 Task: Search for the email with the subject Follow-up on a complaint logged in from softage.1@softage.net with the filter, email from softage.10@softage.net and a new filter,  Star it
Action: Mouse moved to (631, 57)
Screenshot: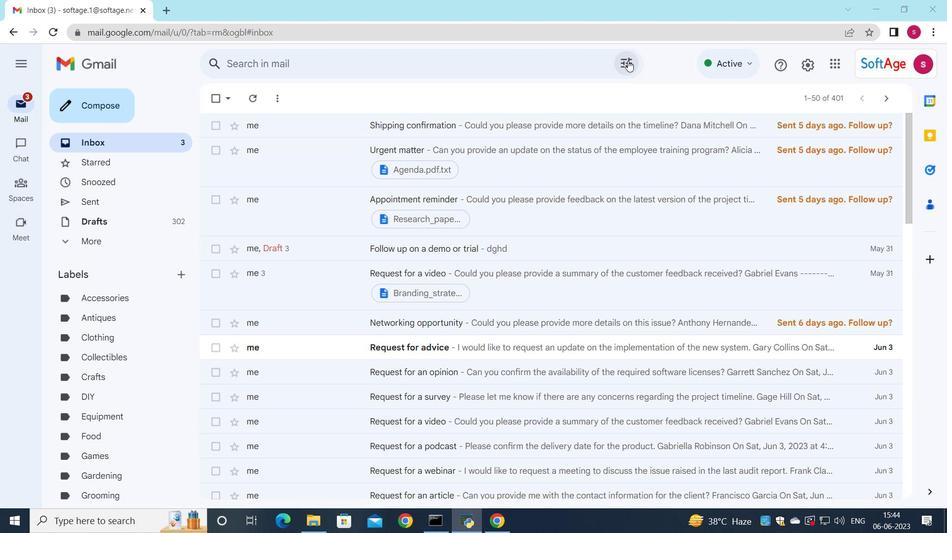 
Action: Mouse pressed left at (631, 57)
Screenshot: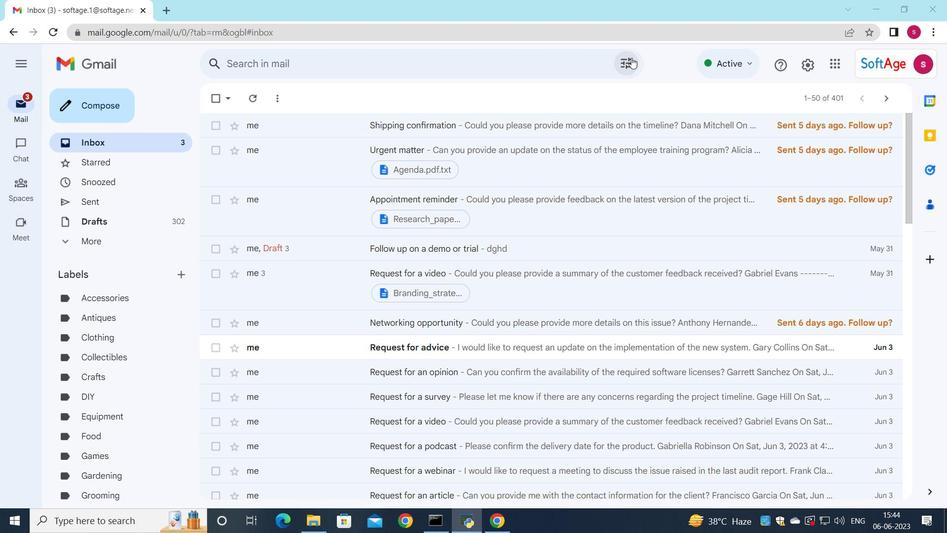 
Action: Mouse moved to (562, 114)
Screenshot: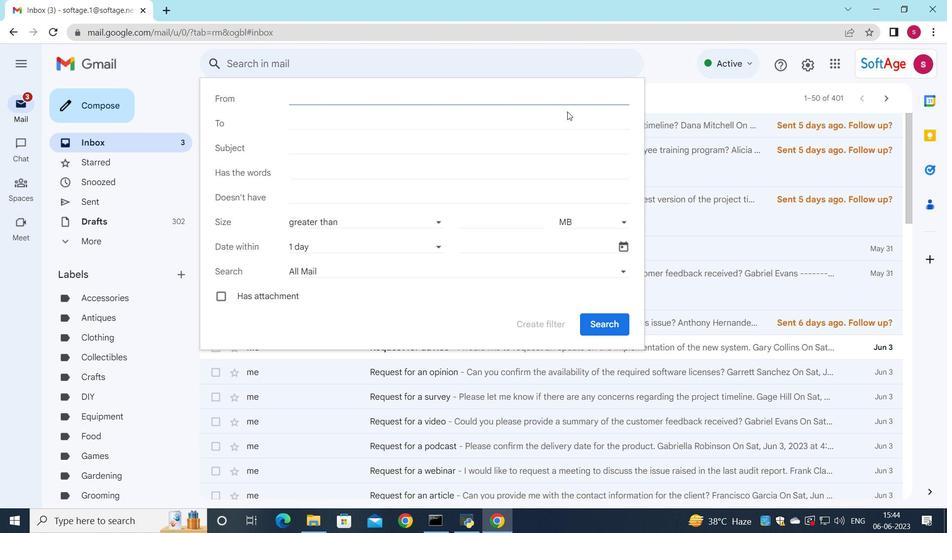 
Action: Key pressed s
Screenshot: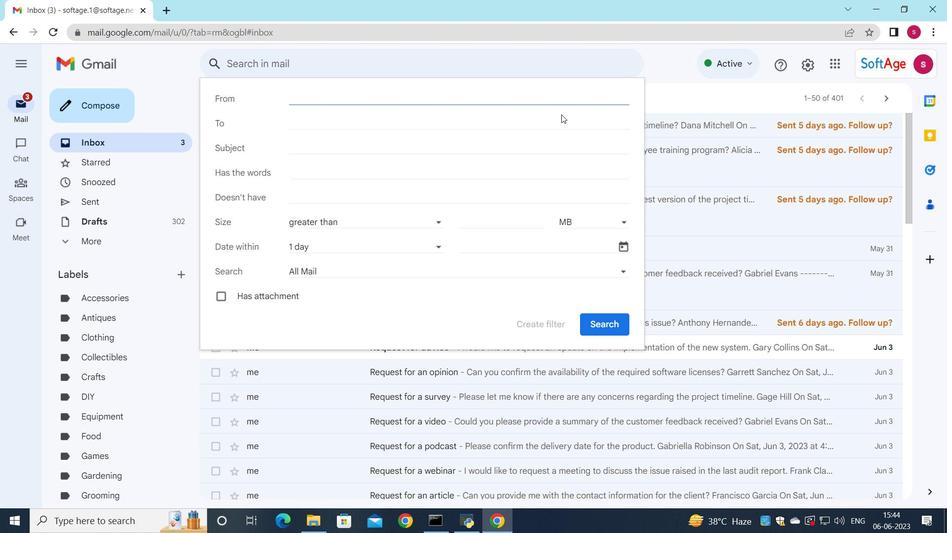 
Action: Mouse moved to (403, 125)
Screenshot: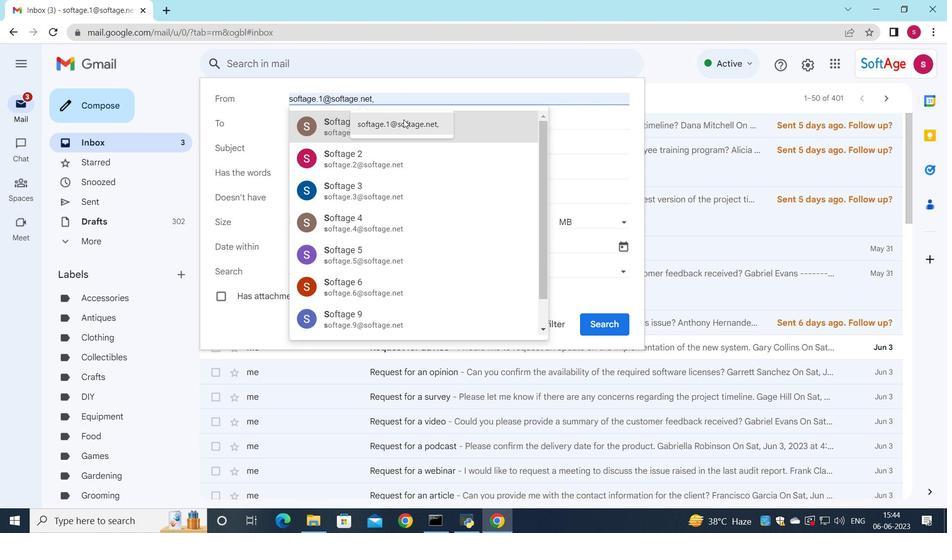 
Action: Mouse pressed left at (403, 125)
Screenshot: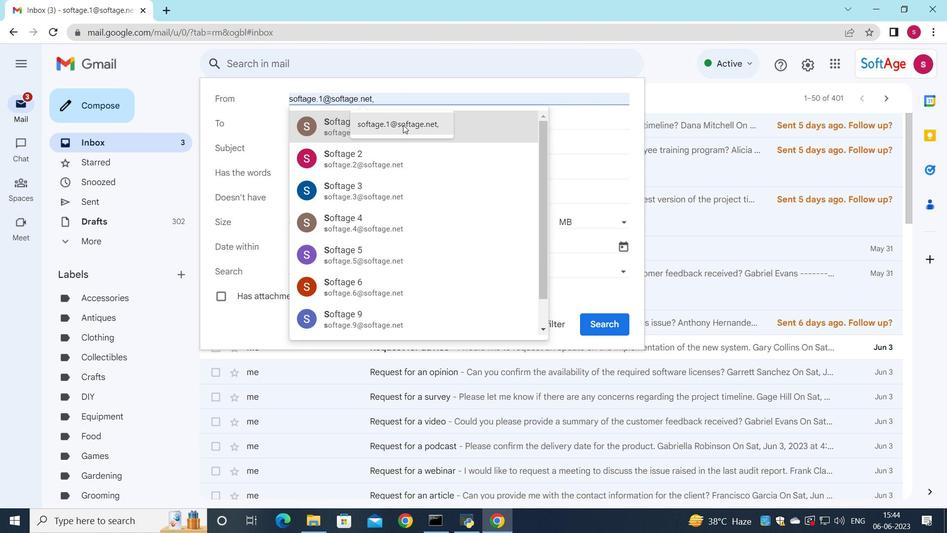
Action: Mouse moved to (312, 123)
Screenshot: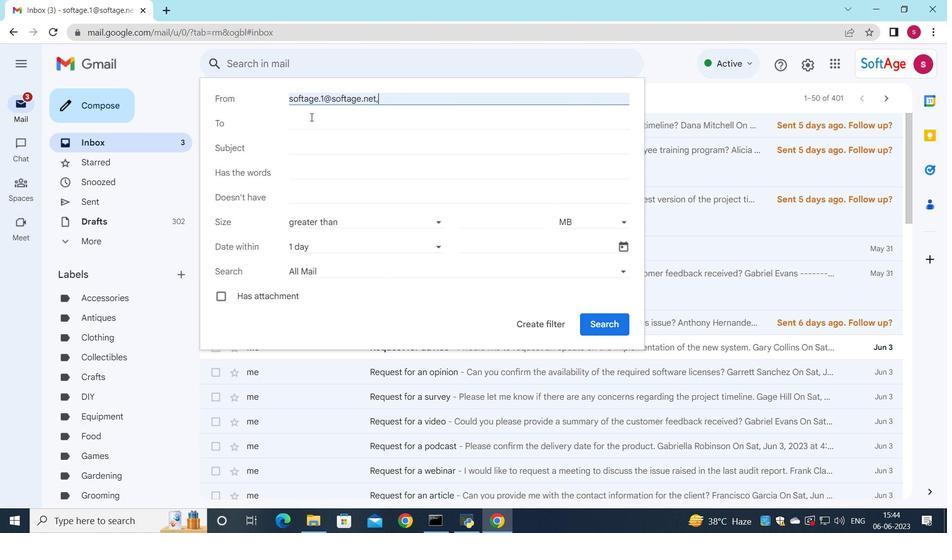 
Action: Mouse pressed left at (312, 123)
Screenshot: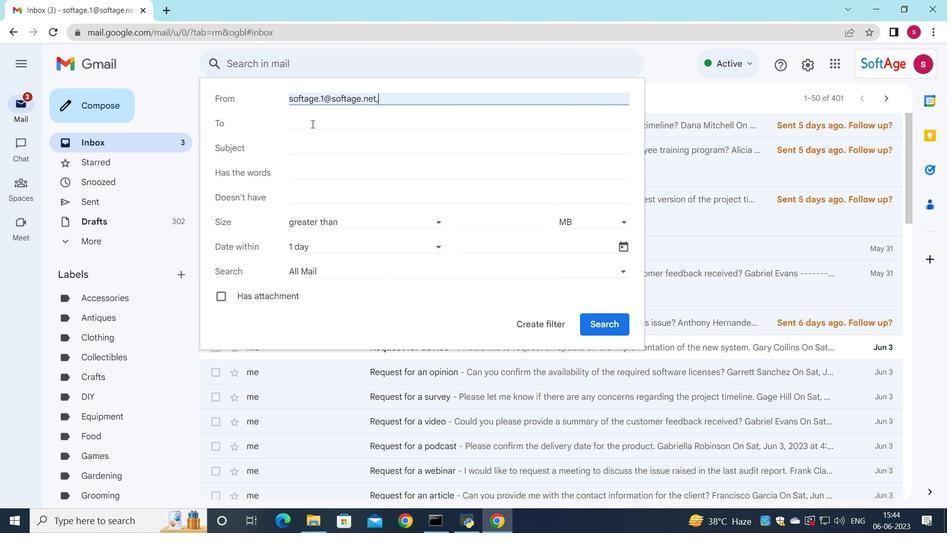 
Action: Key pressed s
Screenshot: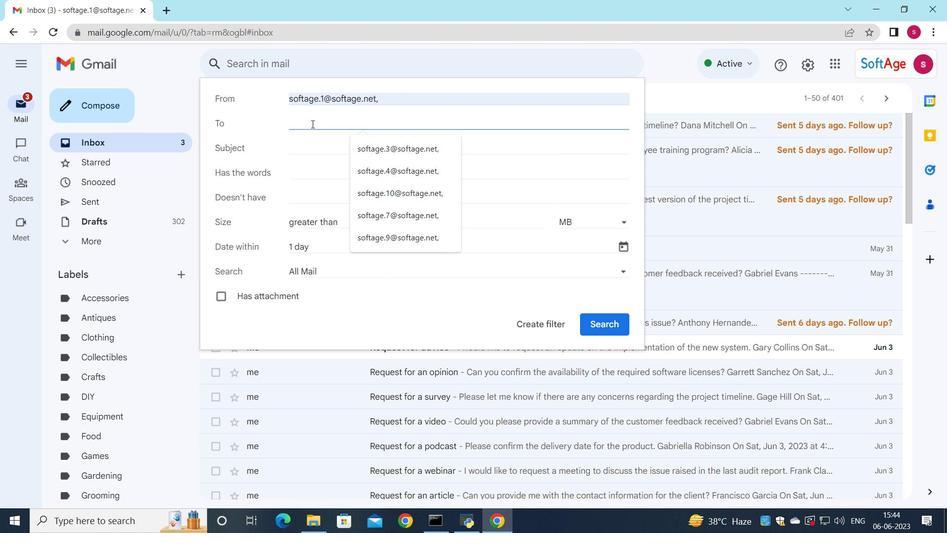 
Action: Mouse moved to (342, 149)
Screenshot: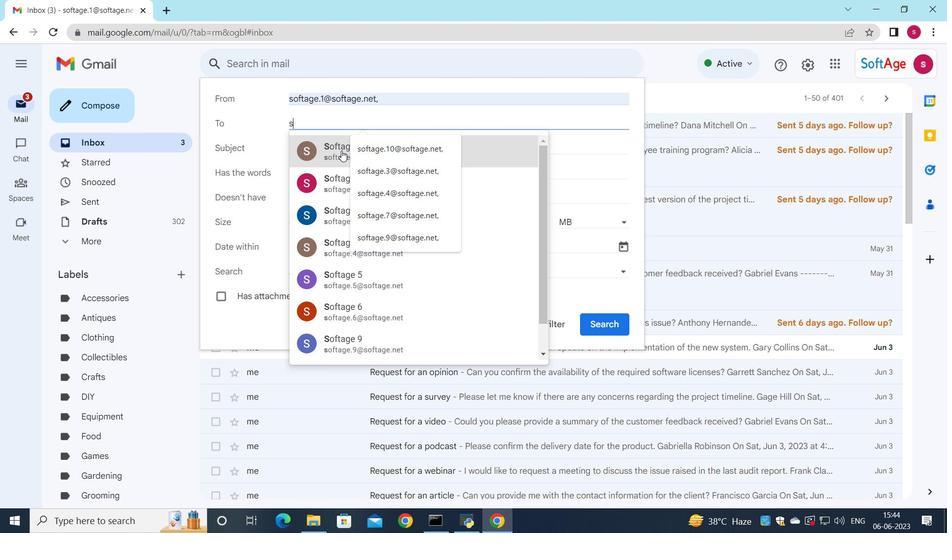 
Action: Mouse pressed left at (342, 149)
Screenshot: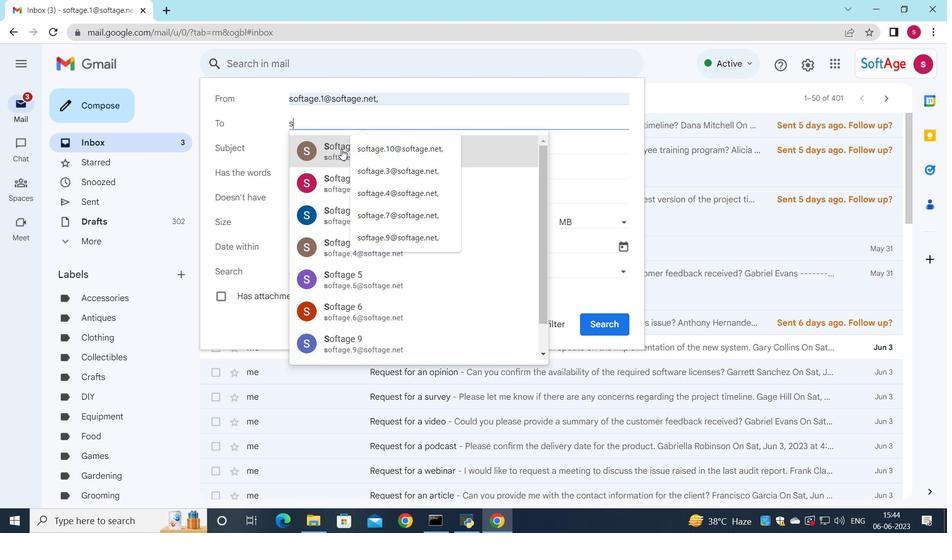 
Action: Mouse moved to (307, 146)
Screenshot: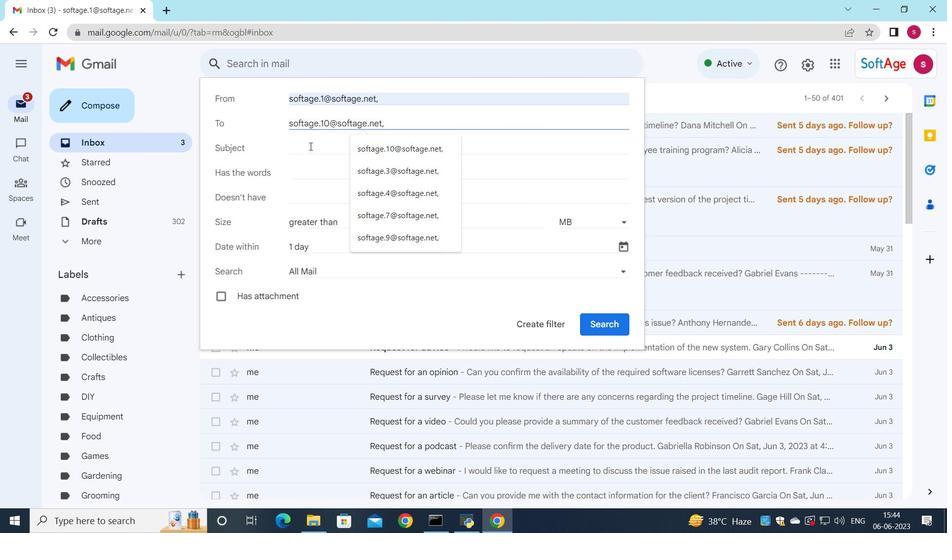 
Action: Mouse pressed left at (307, 146)
Screenshot: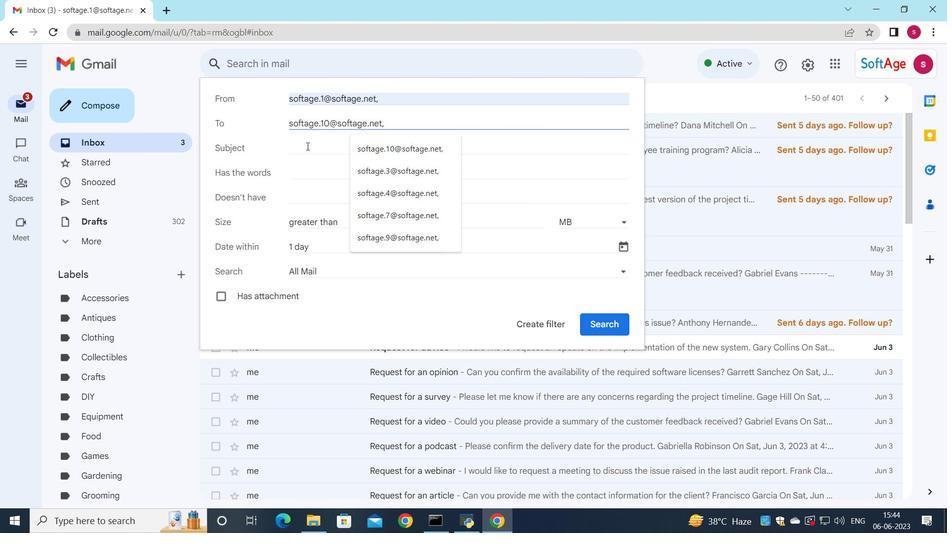 
Action: Key pressed <Key.shift><Key.shift><Key.shift><Key.shift><Key.shift><Key.shift><Key.shift>Follow
Screenshot: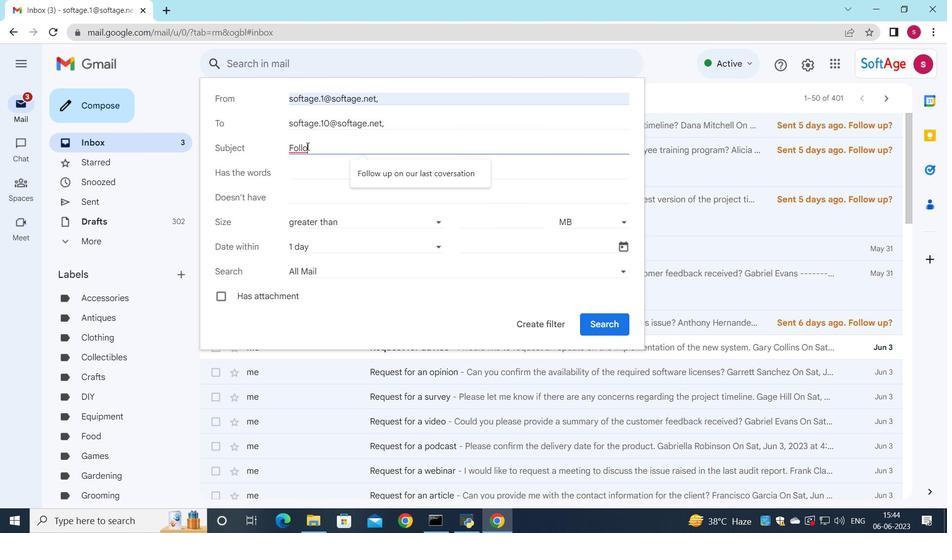 
Action: Mouse moved to (326, 141)
Screenshot: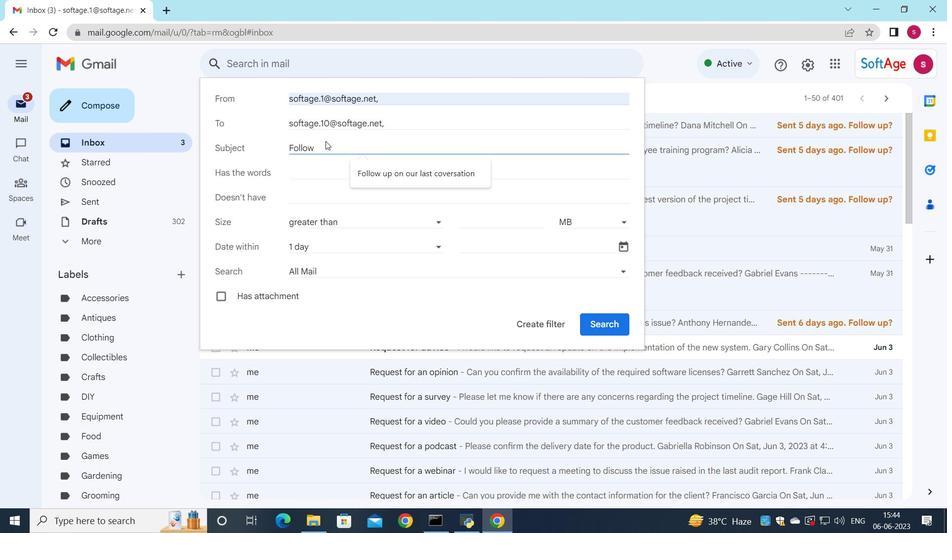 
Action: Key pressed -
Screenshot: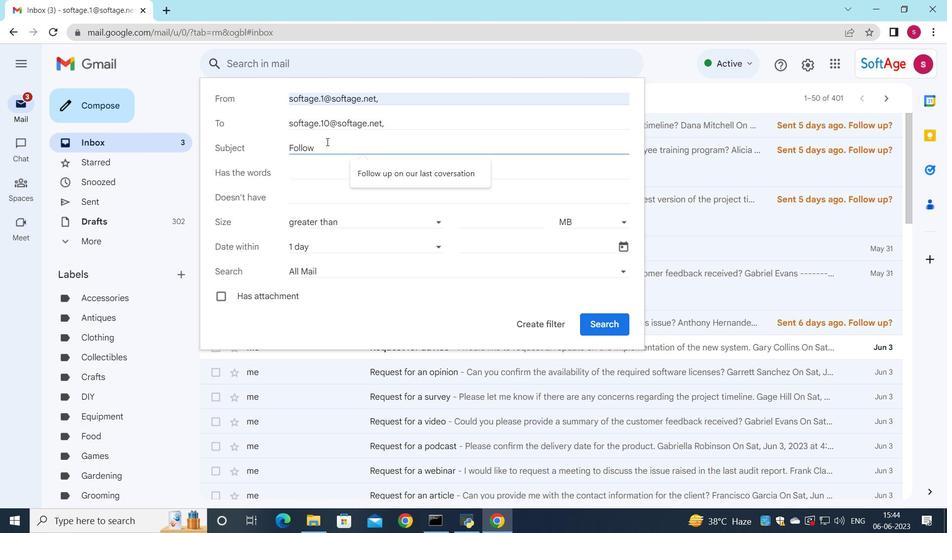 
Action: Mouse moved to (323, 149)
Screenshot: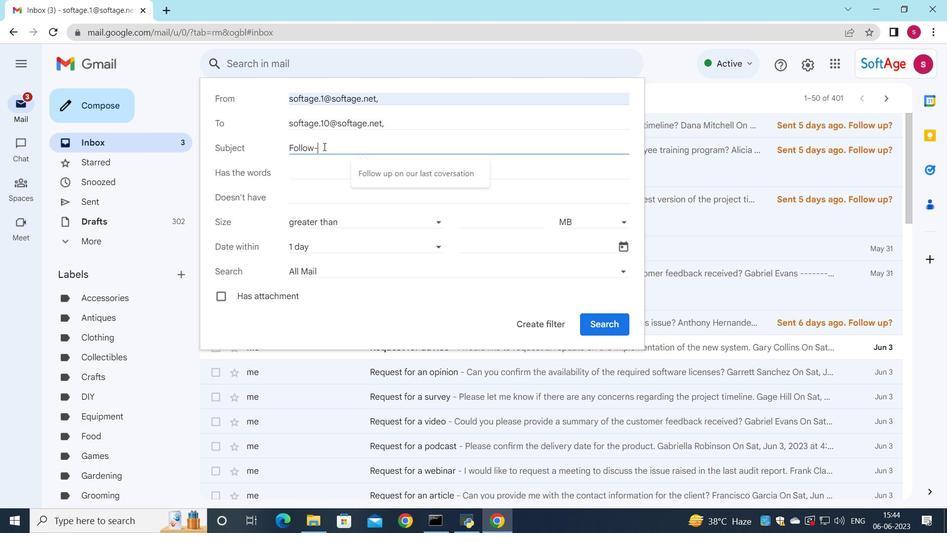 
Action: Key pressed up<Key.space>om<Key.backspace>n<Key.space>a<Key.space>complaint
Screenshot: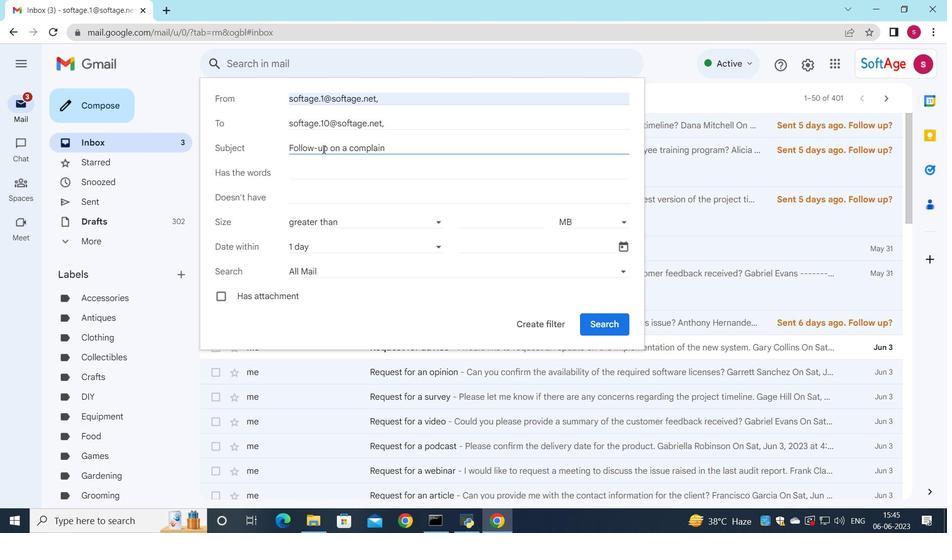 
Action: Mouse moved to (343, 251)
Screenshot: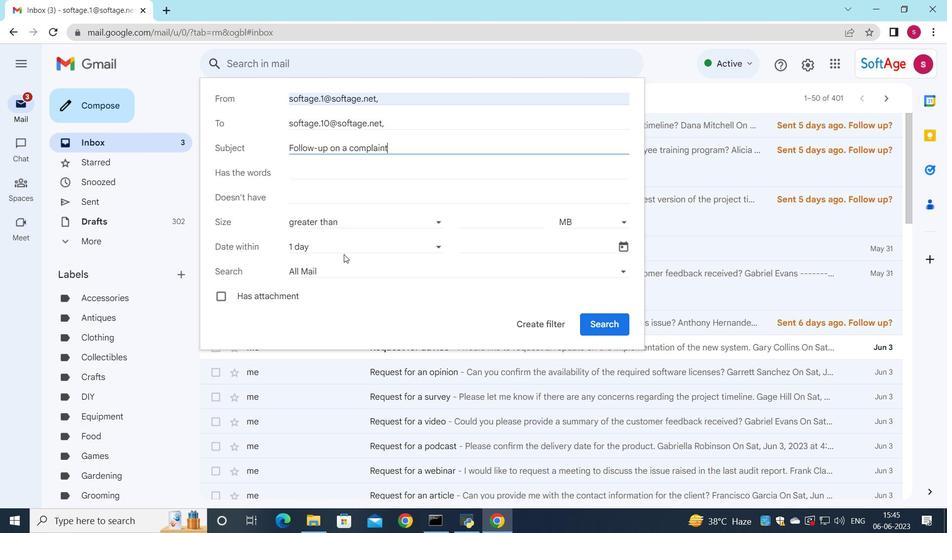 
Action: Mouse pressed left at (343, 251)
Screenshot: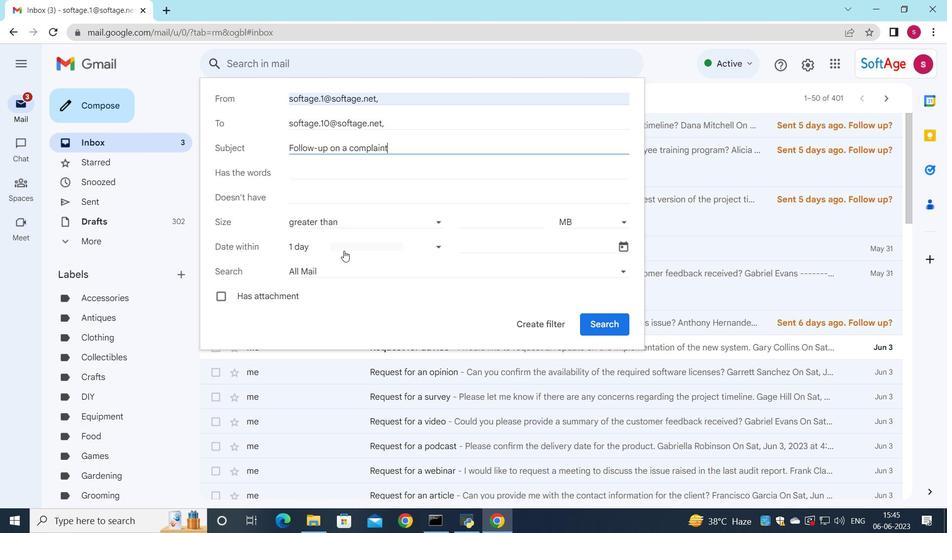 
Action: Mouse moved to (330, 390)
Screenshot: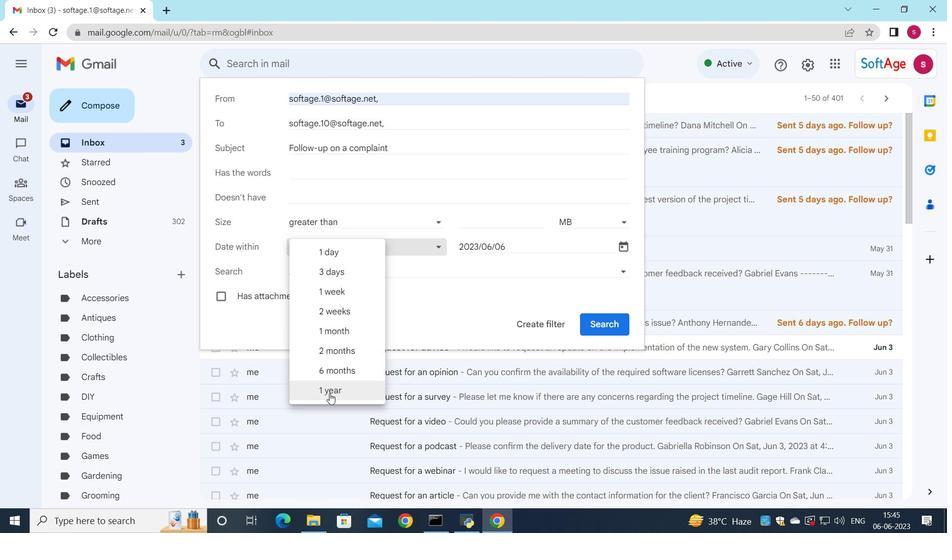 
Action: Mouse pressed left at (330, 390)
Screenshot: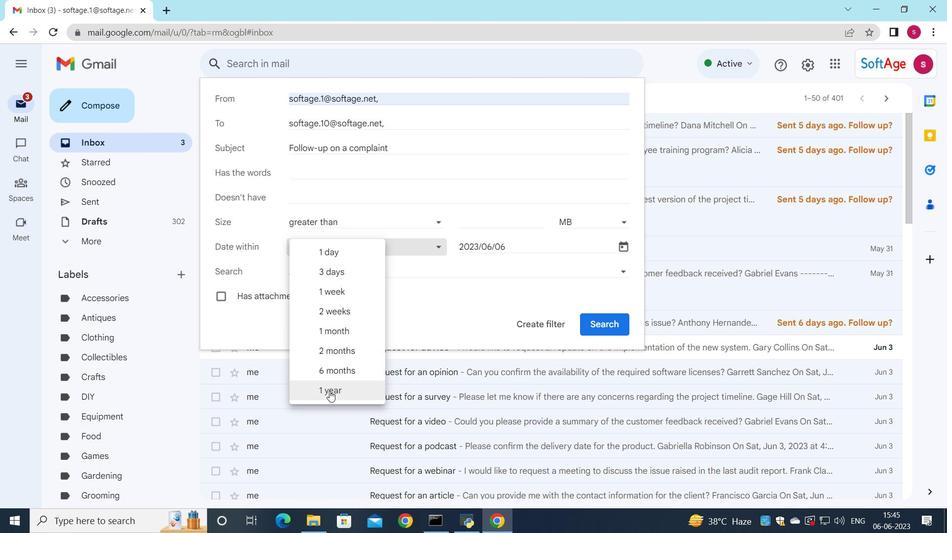 
Action: Mouse moved to (530, 322)
Screenshot: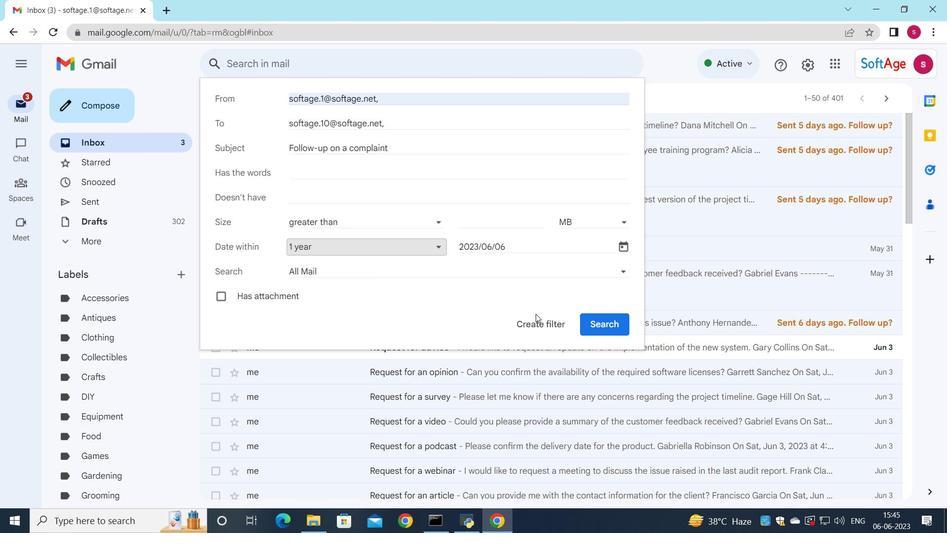 
Action: Mouse pressed left at (530, 322)
Screenshot: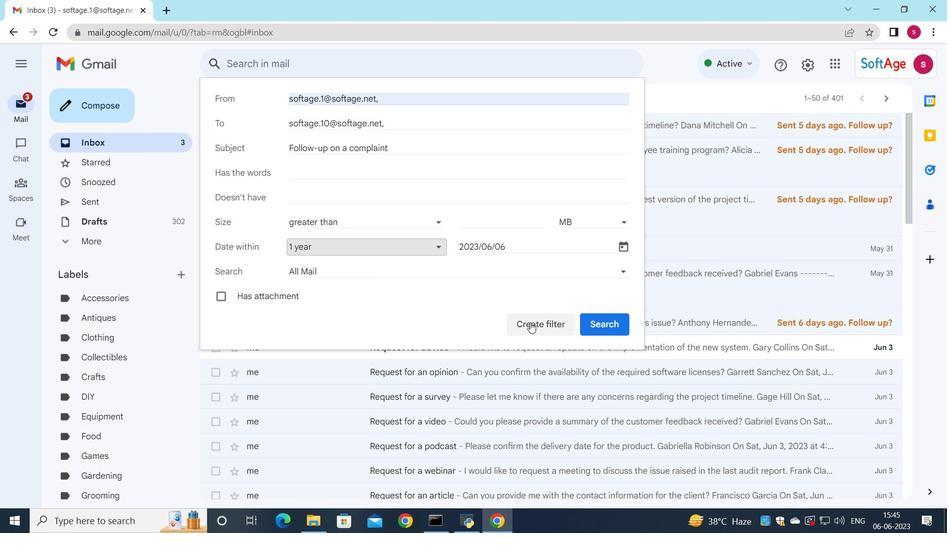 
Action: Mouse moved to (240, 172)
Screenshot: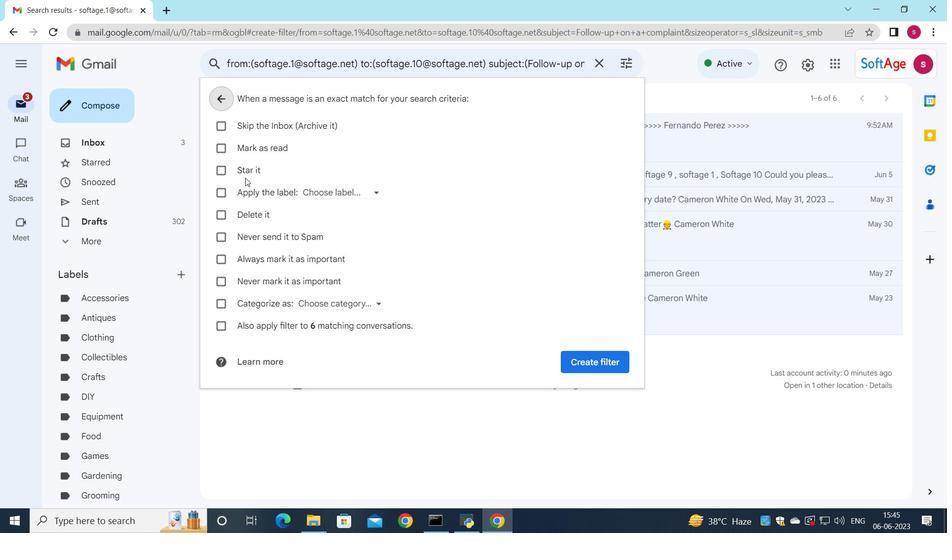 
Action: Mouse pressed left at (240, 172)
Screenshot: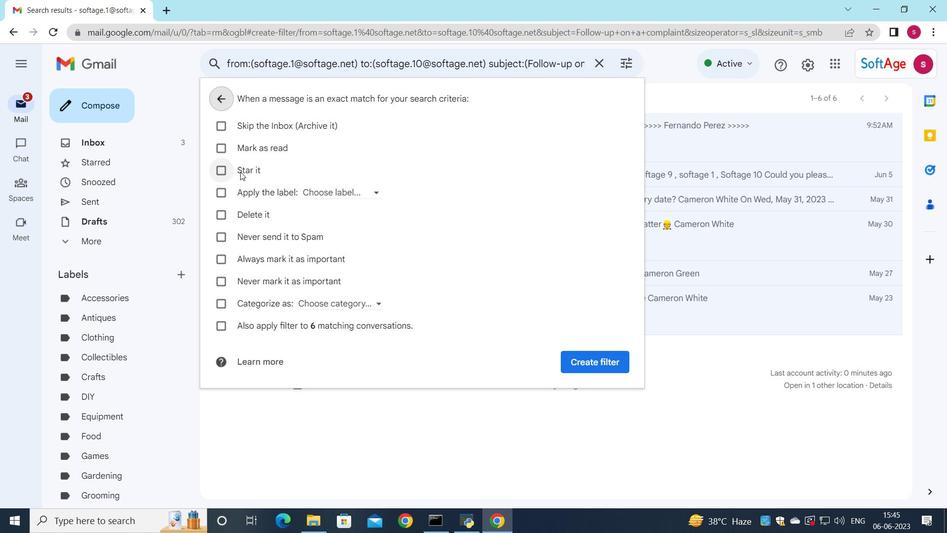 
Action: Mouse moved to (583, 358)
Screenshot: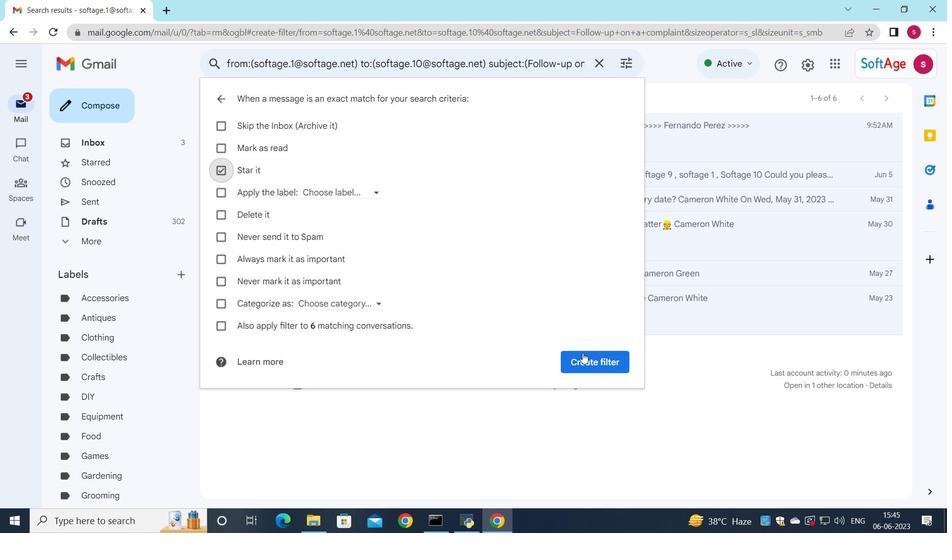 
Action: Mouse pressed left at (583, 358)
Screenshot: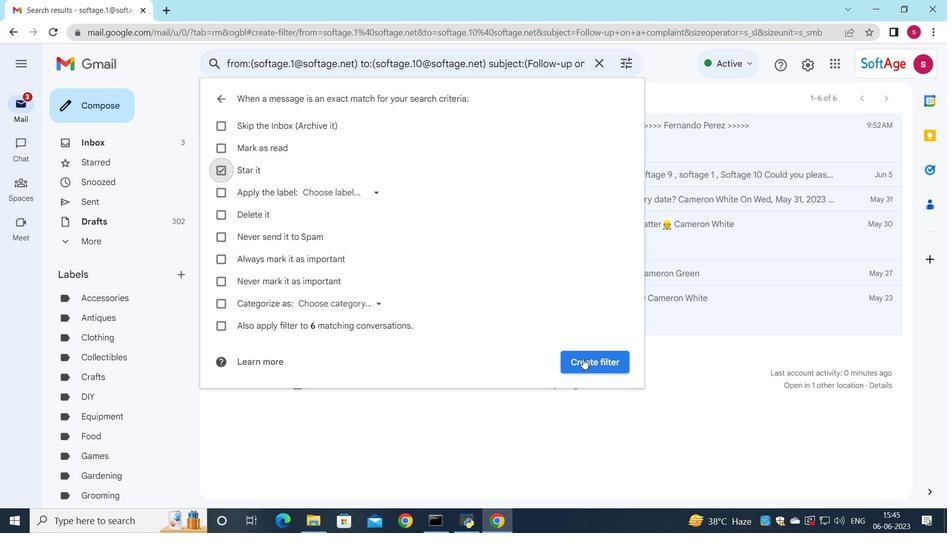 
Action: Mouse moved to (582, 352)
Screenshot: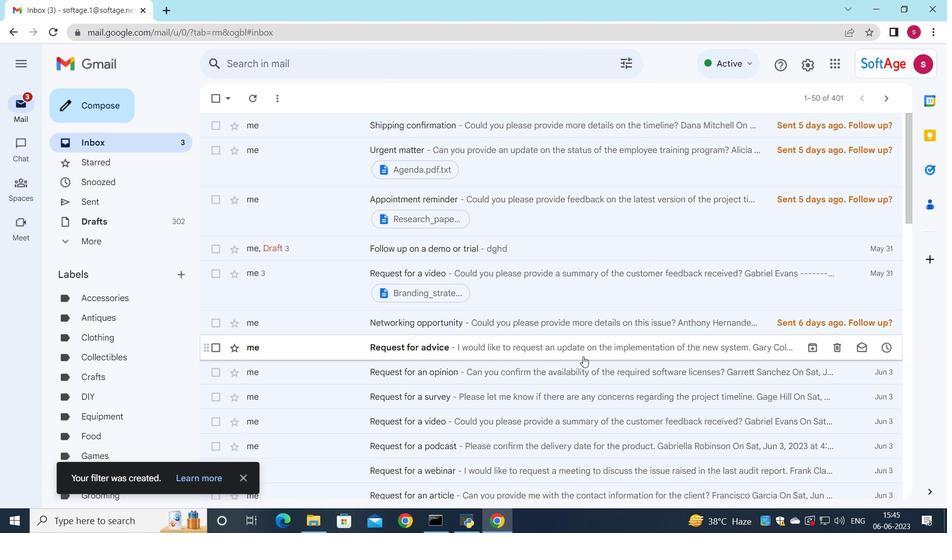 
